 Task: Edit Studio Name to Universal in Adrenaline trailer
Action: Mouse pressed left at (323, 268)
Screenshot: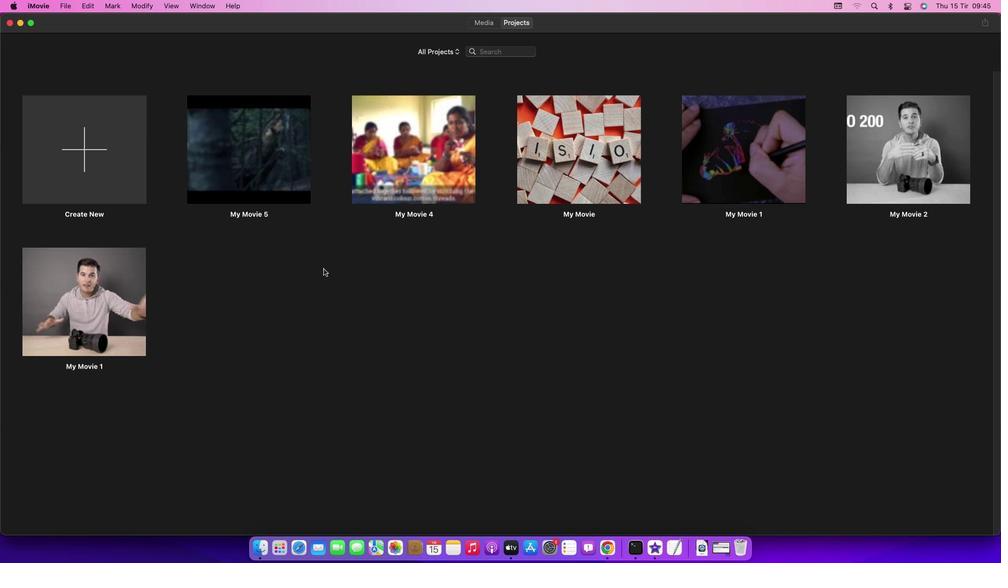 
Action: Mouse moved to (64, 4)
Screenshot: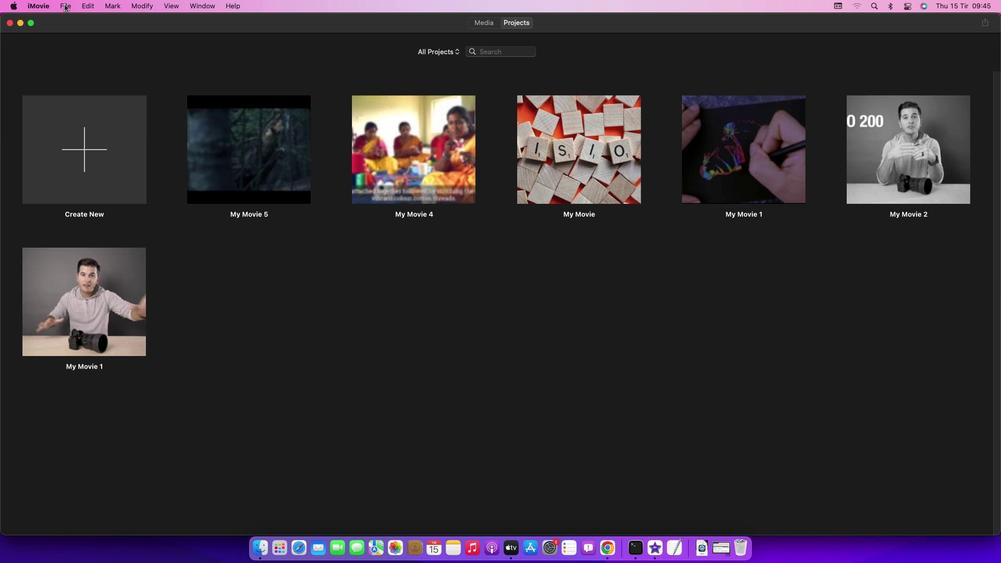 
Action: Mouse pressed left at (64, 4)
Screenshot: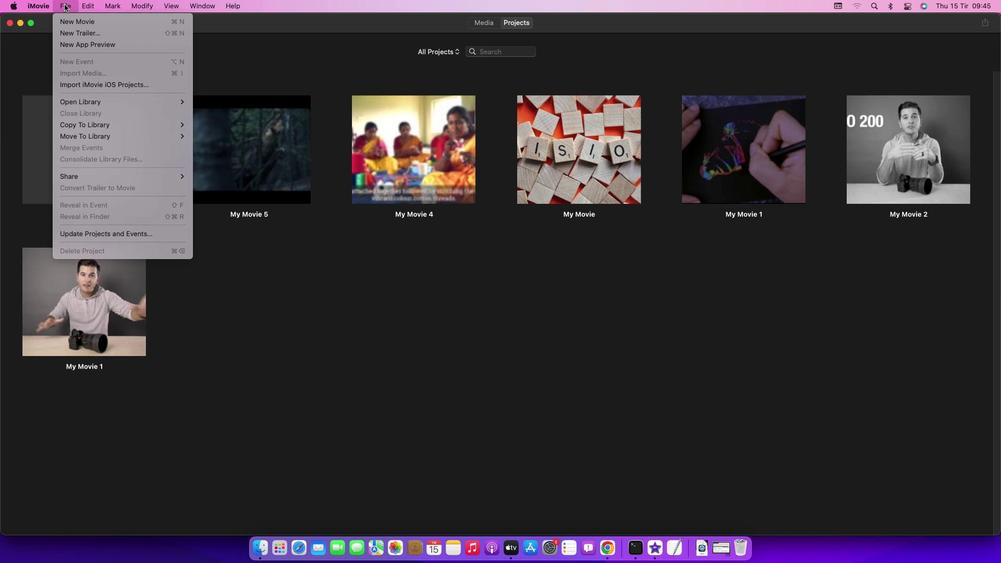 
Action: Mouse moved to (71, 30)
Screenshot: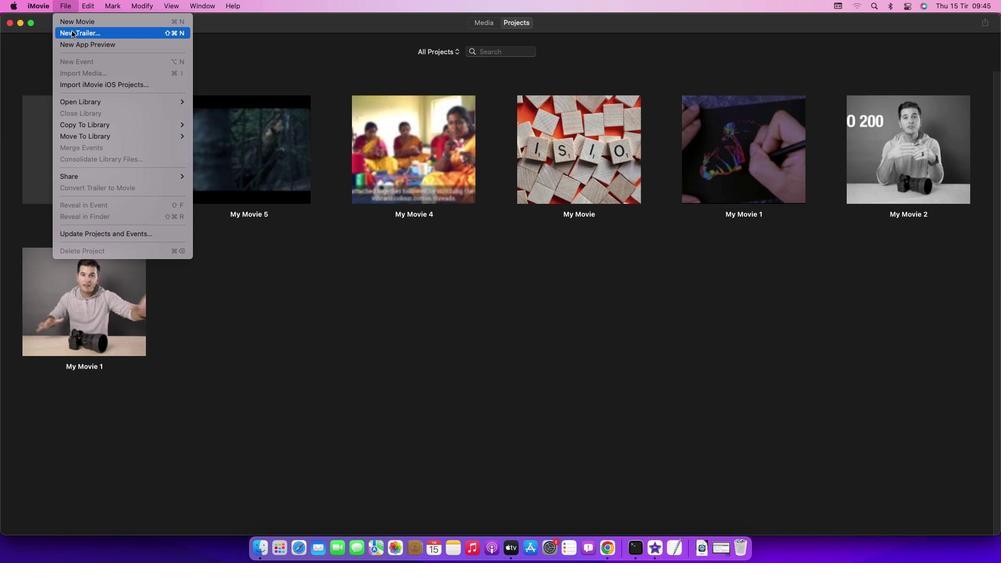 
Action: Mouse pressed left at (71, 30)
Screenshot: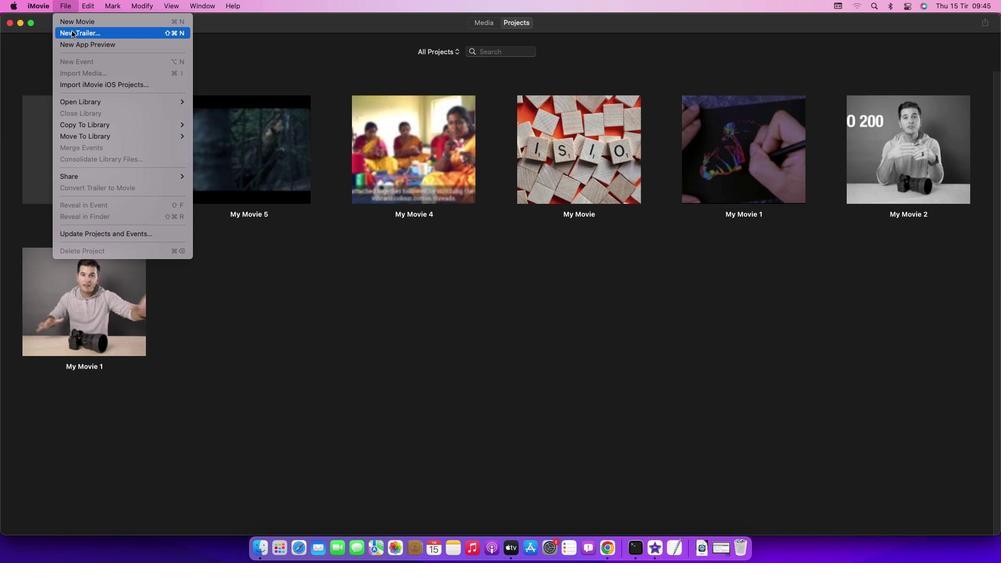 
Action: Mouse moved to (578, 294)
Screenshot: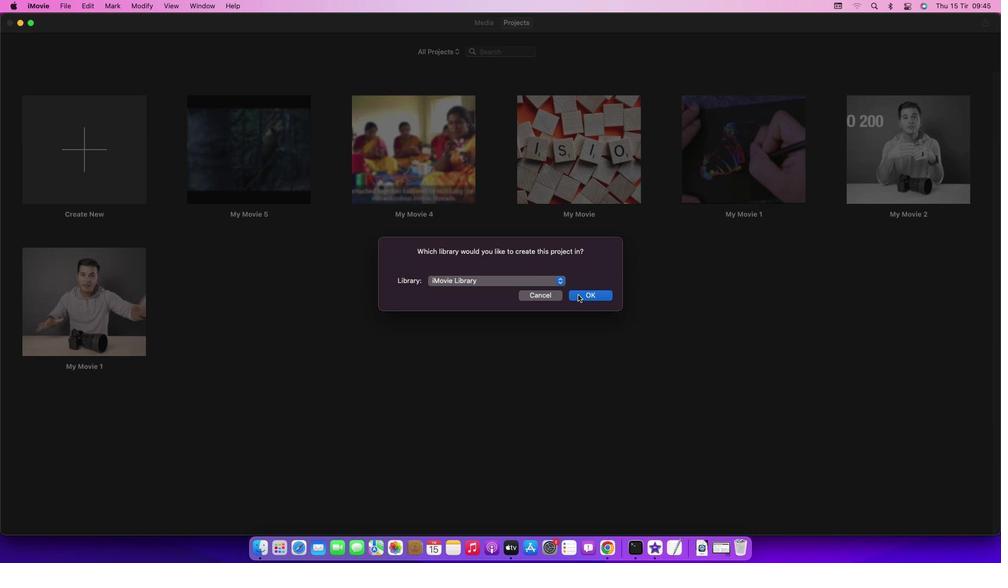 
Action: Mouse pressed left at (578, 294)
Screenshot: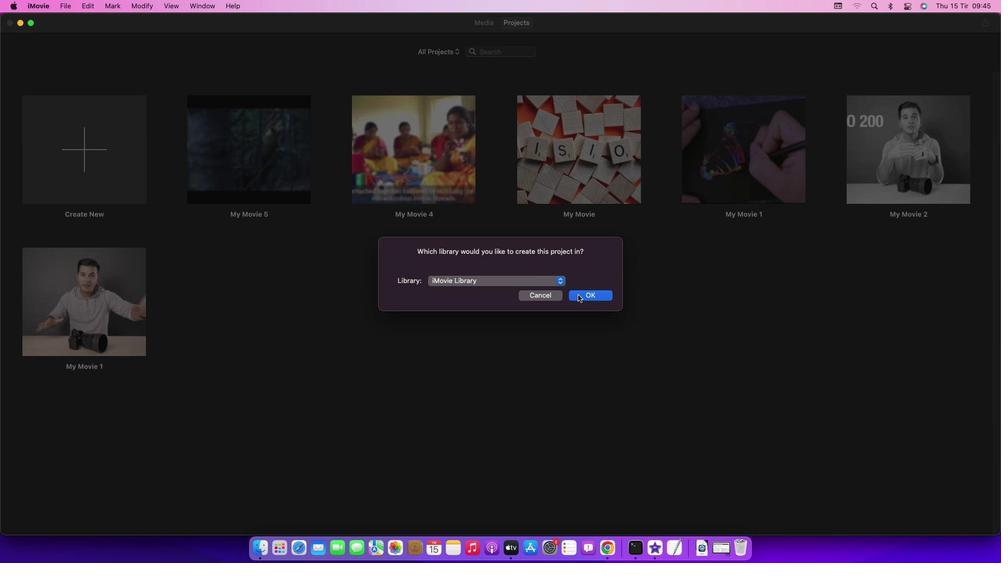 
Action: Mouse moved to (476, 206)
Screenshot: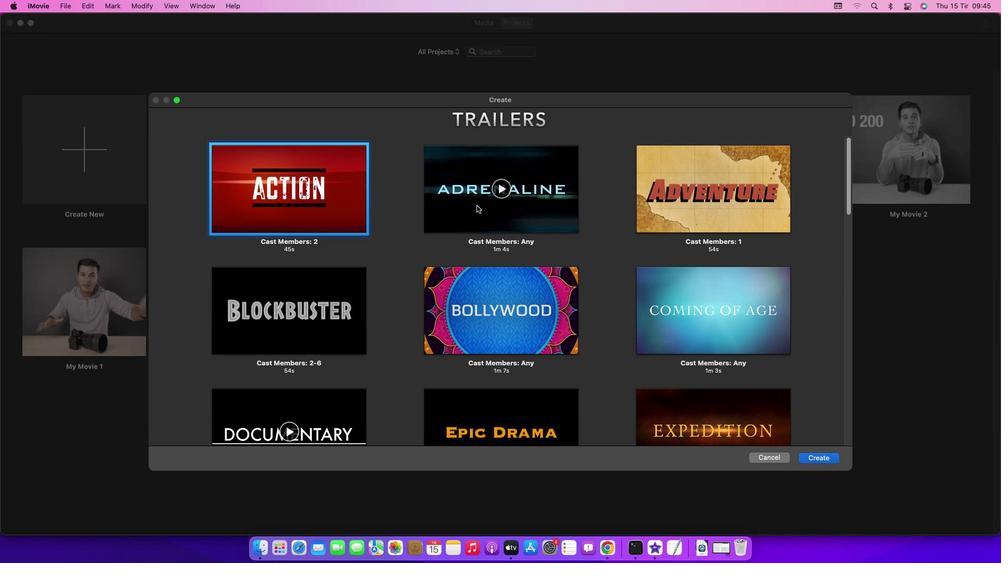 
Action: Mouse pressed left at (476, 206)
Screenshot: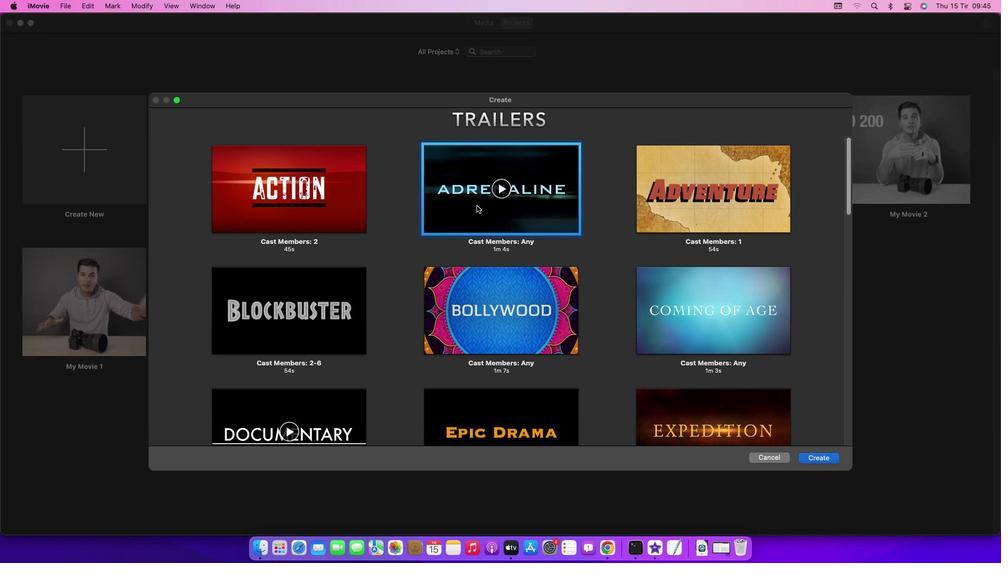 
Action: Mouse moved to (817, 457)
Screenshot: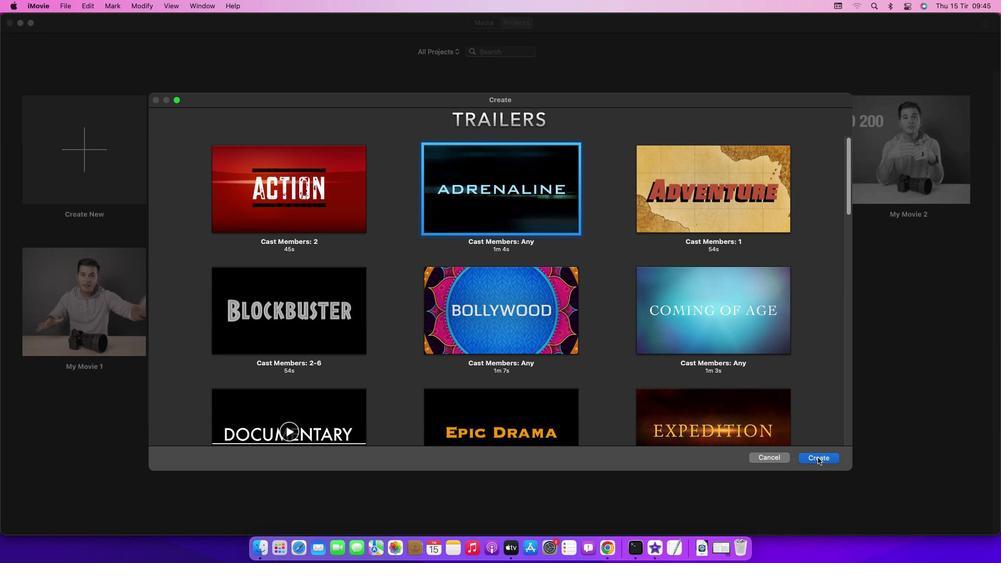 
Action: Mouse pressed left at (817, 457)
Screenshot: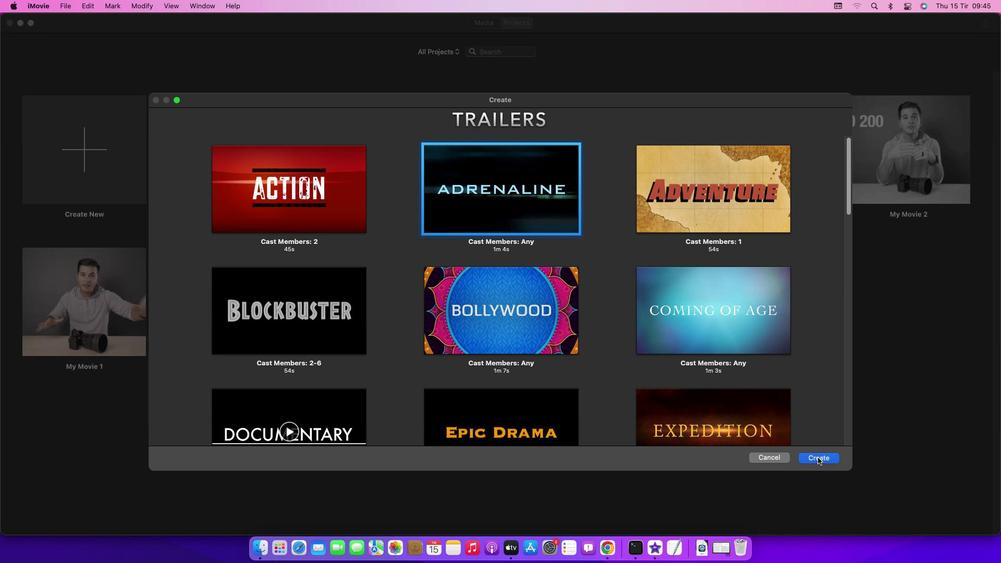 
Action: Mouse moved to (273, 380)
Screenshot: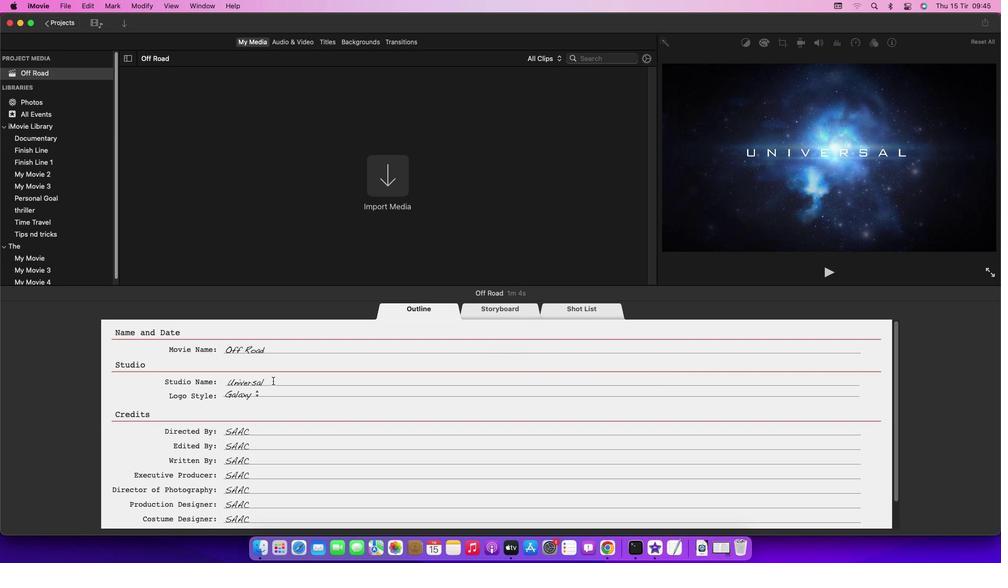 
Action: Mouse pressed left at (273, 380)
Screenshot: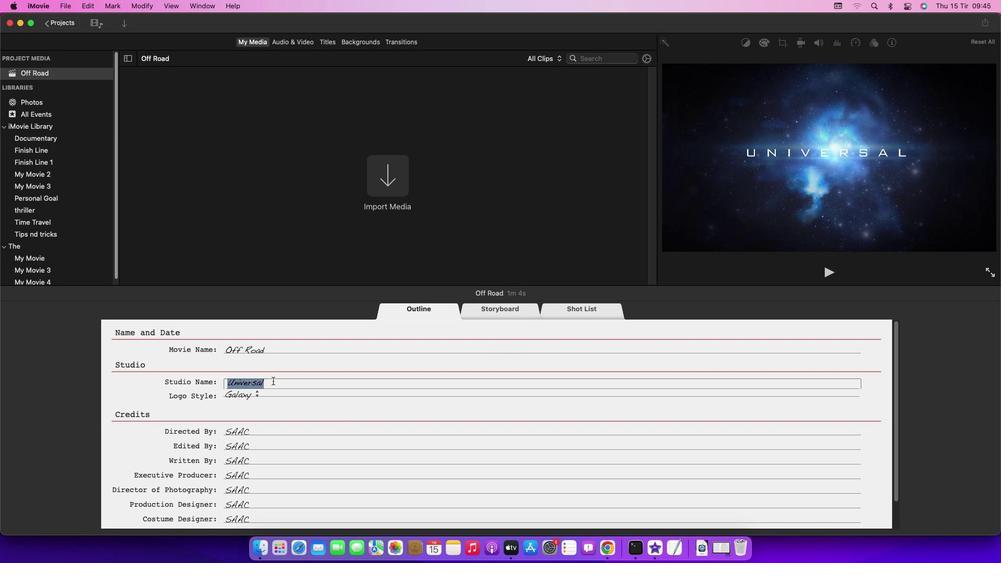 
Action: Mouse moved to (273, 380)
Screenshot: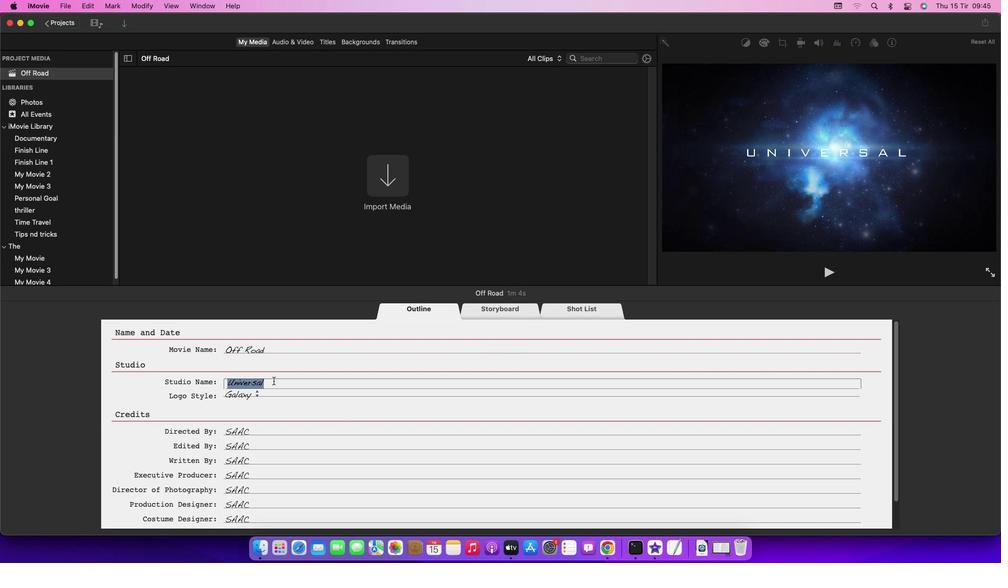 
Action: Key pressed Key.backspaceKey.caps_lock'U'Key.caps_lock'n''i''v''e''r''s''a''l'
Screenshot: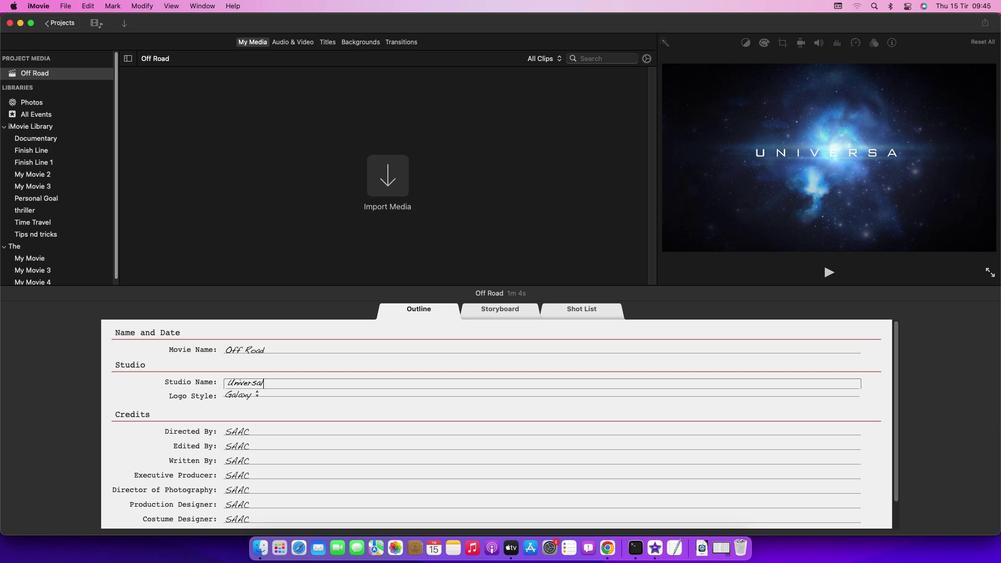 
Action: Mouse moved to (312, 364)
Screenshot: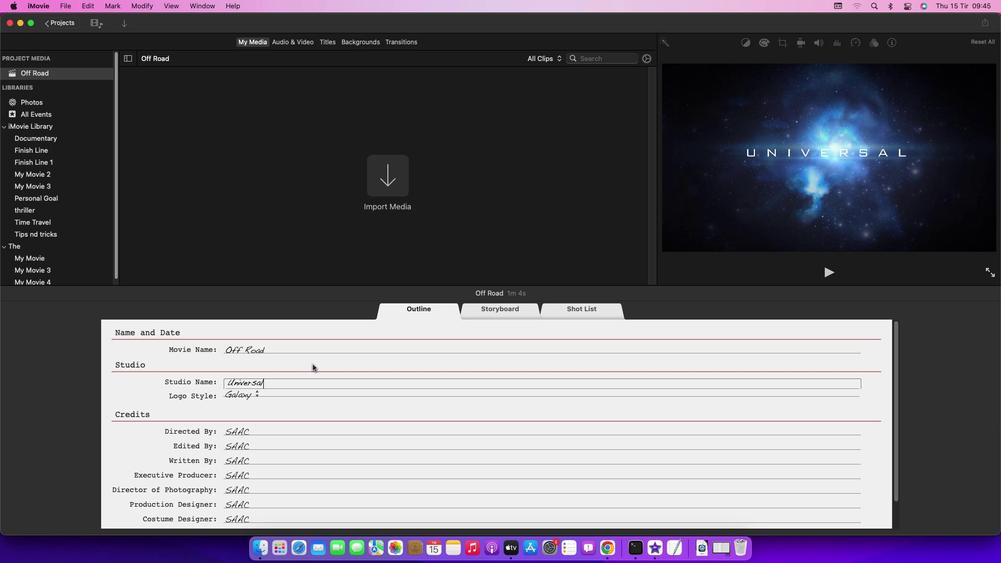 
Action: Mouse pressed left at (312, 364)
Screenshot: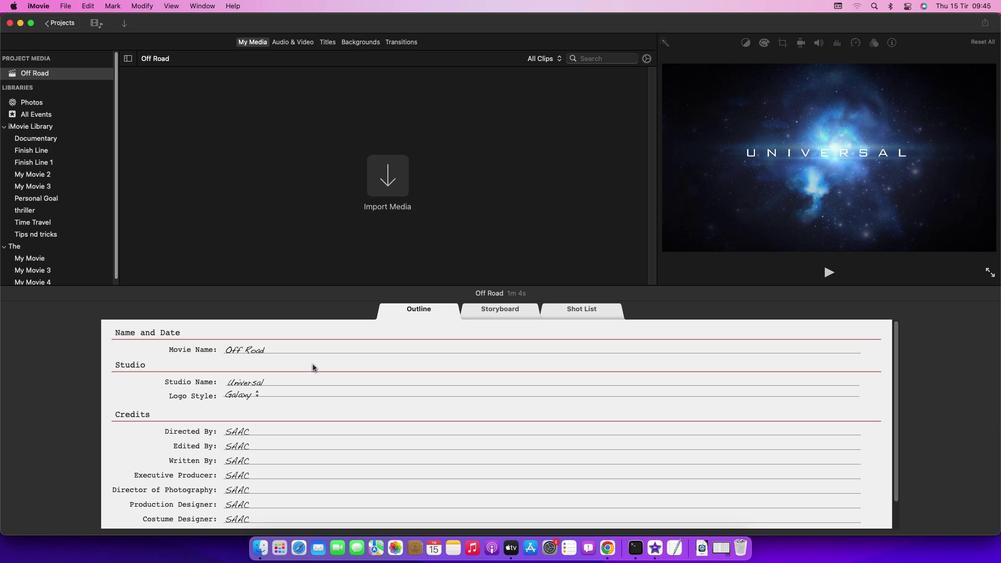 
